 Task: Use Breakbeat Long Effect in this video Movie B.mp4
Action: Mouse moved to (343, 47)
Screenshot: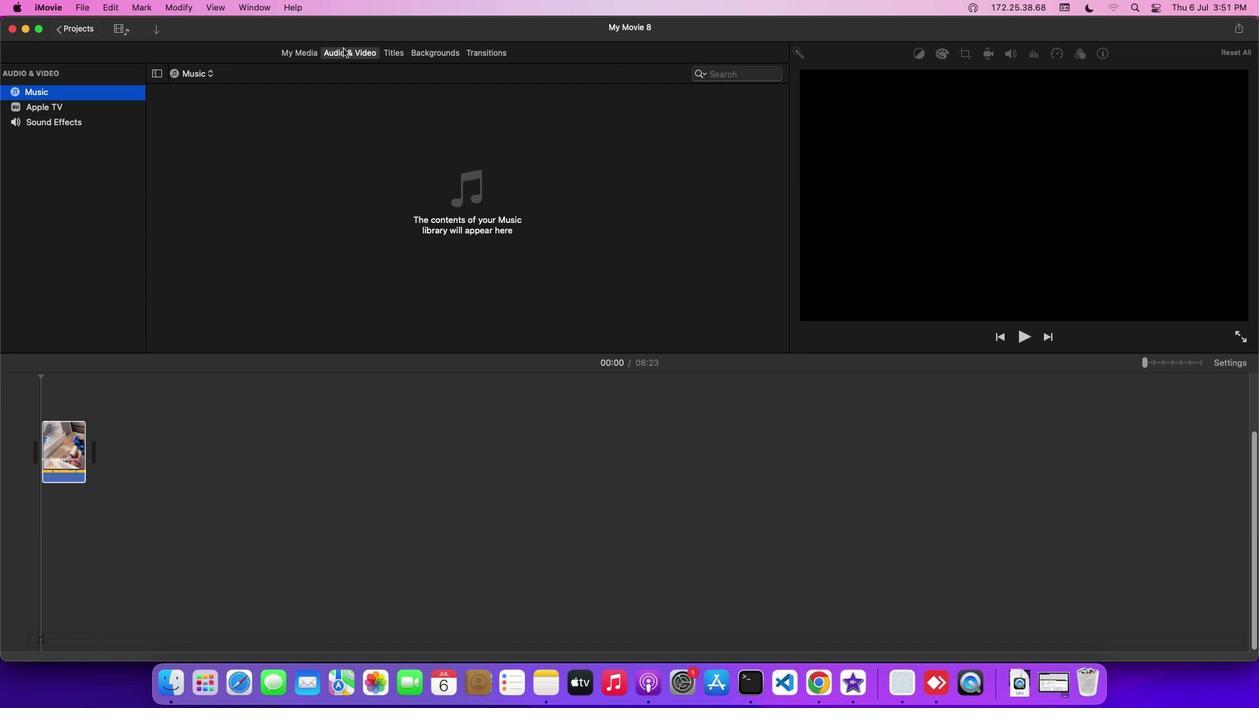 
Action: Mouse pressed left at (343, 47)
Screenshot: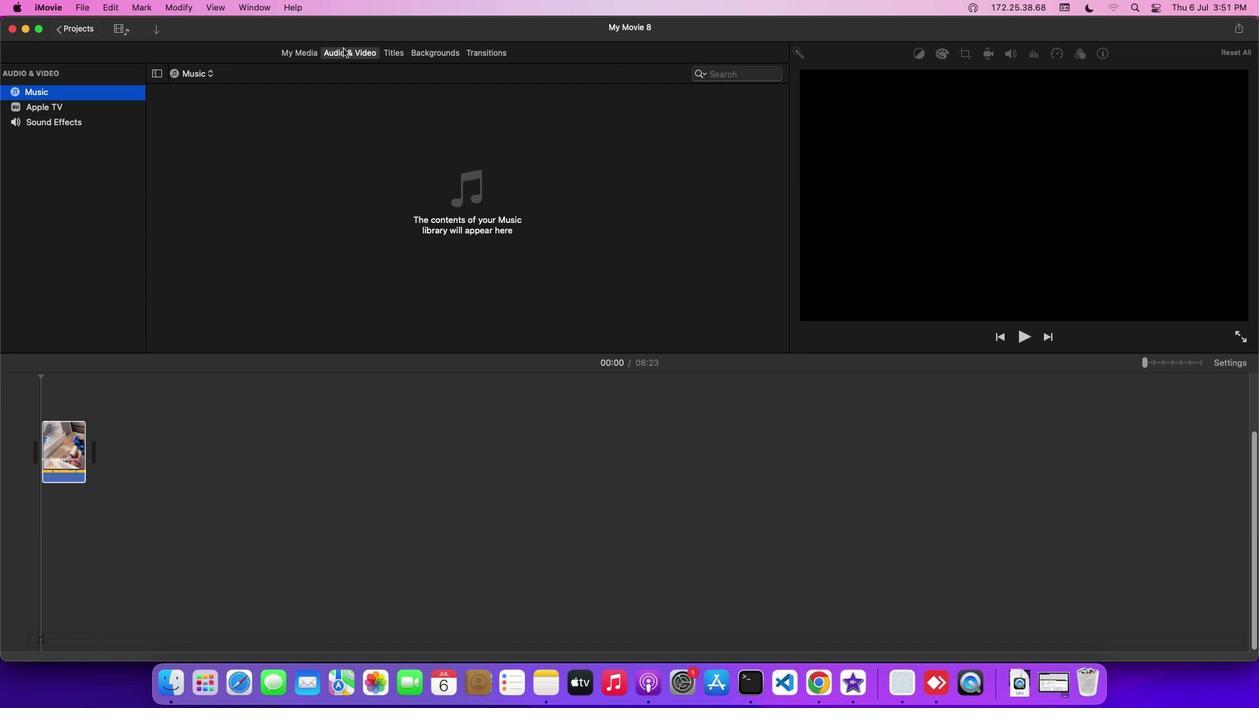 
Action: Mouse moved to (101, 120)
Screenshot: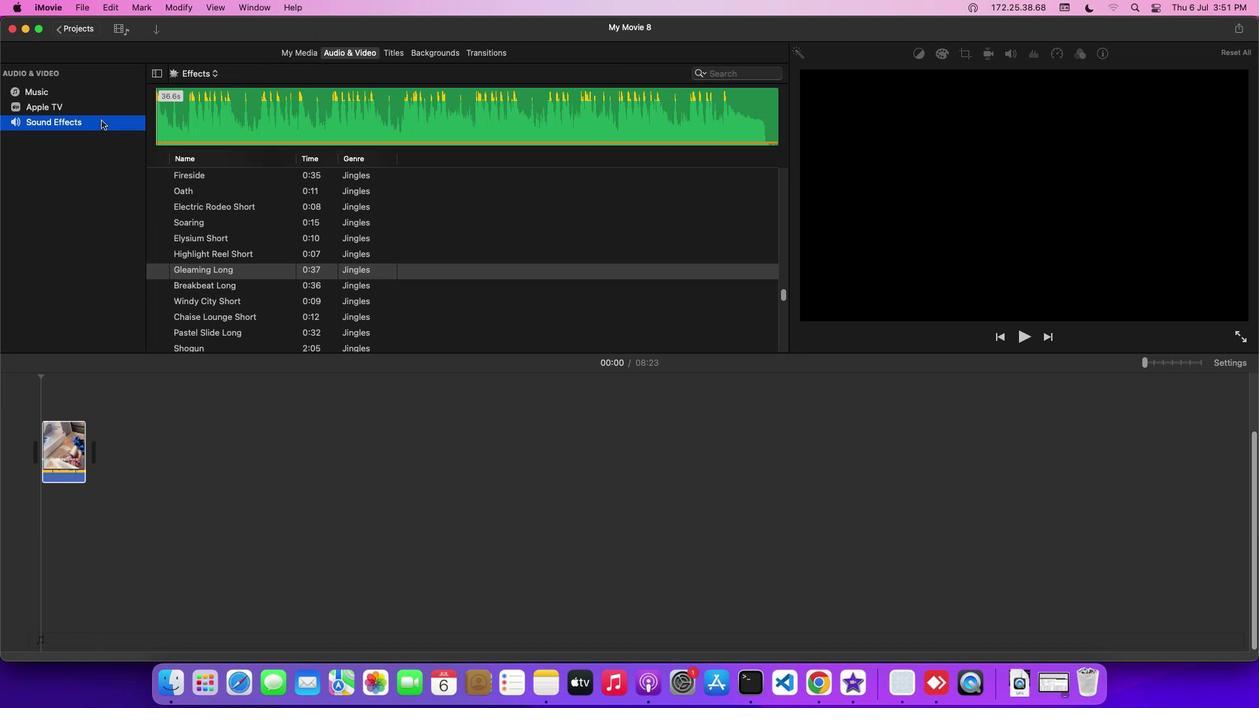 
Action: Mouse pressed left at (101, 120)
Screenshot: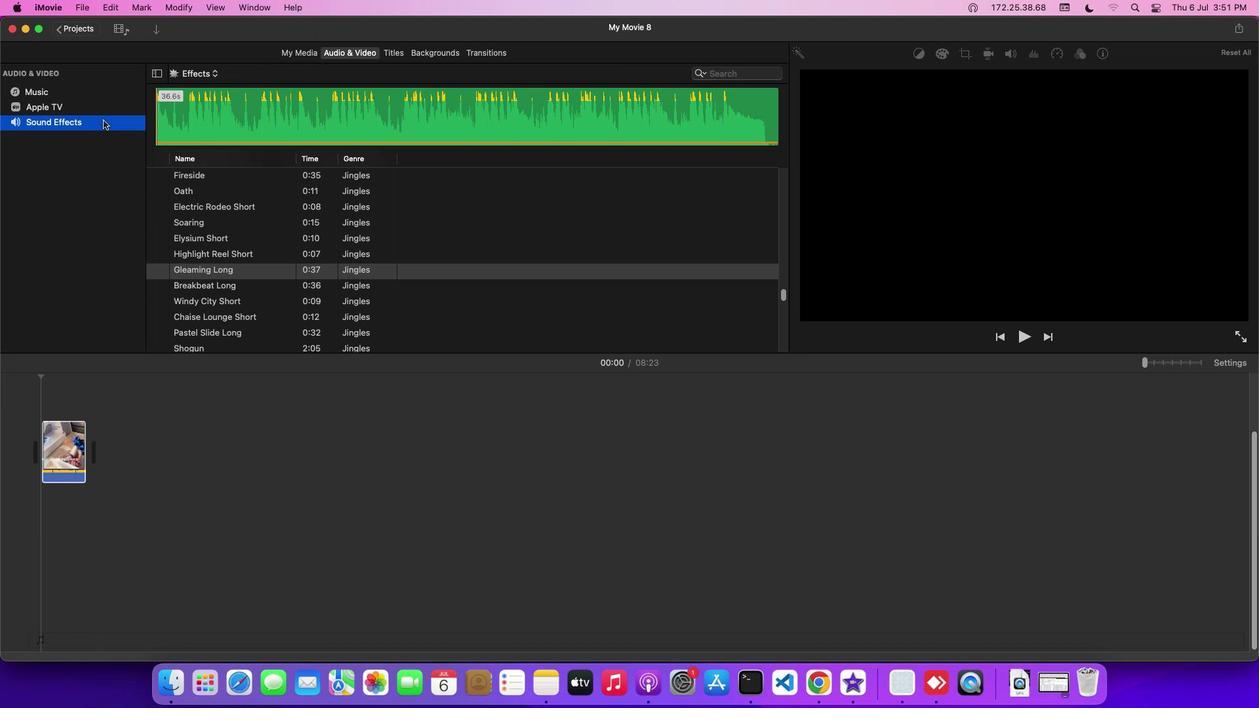 
Action: Mouse moved to (265, 282)
Screenshot: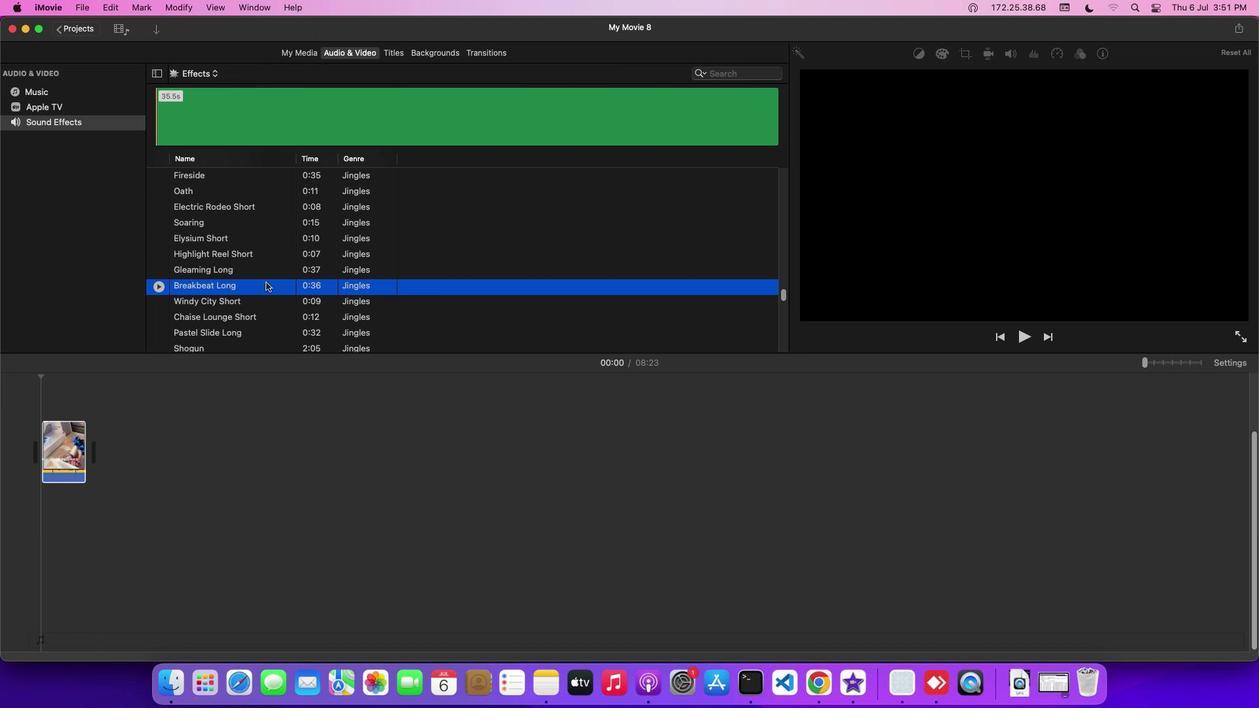 
Action: Mouse pressed left at (265, 282)
Screenshot: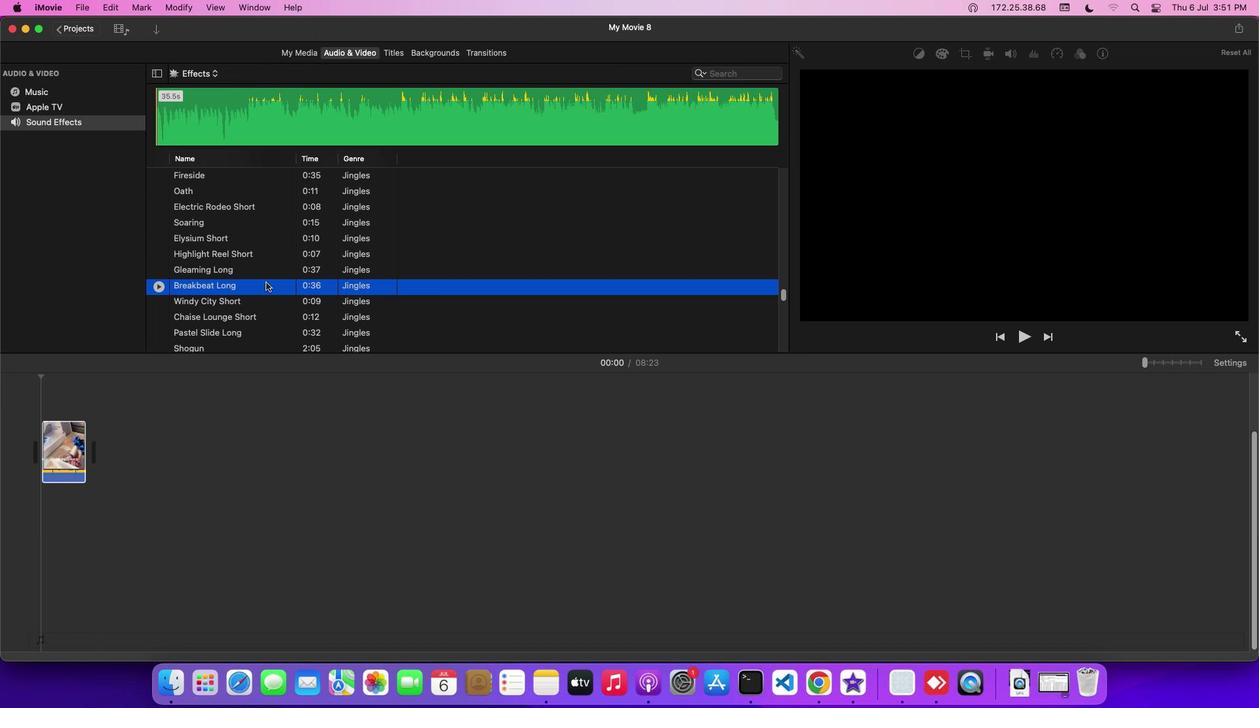 
Action: Mouse moved to (269, 286)
Screenshot: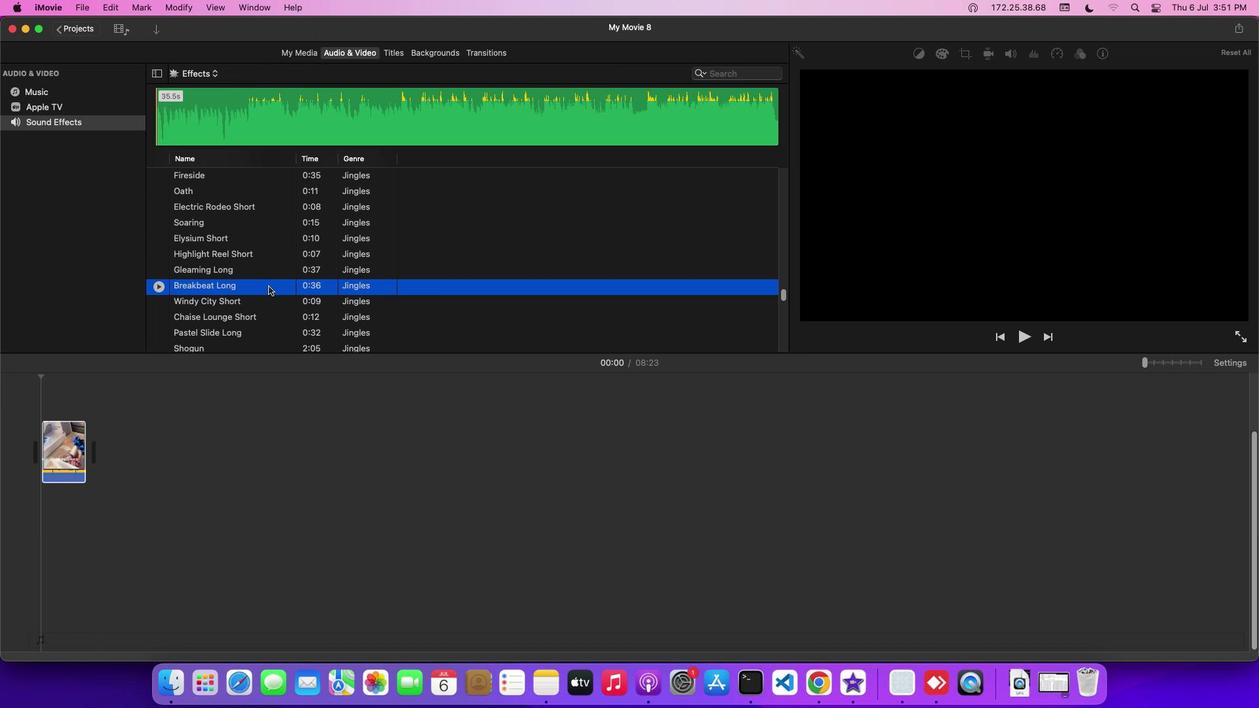 
Action: Mouse pressed left at (269, 286)
Screenshot: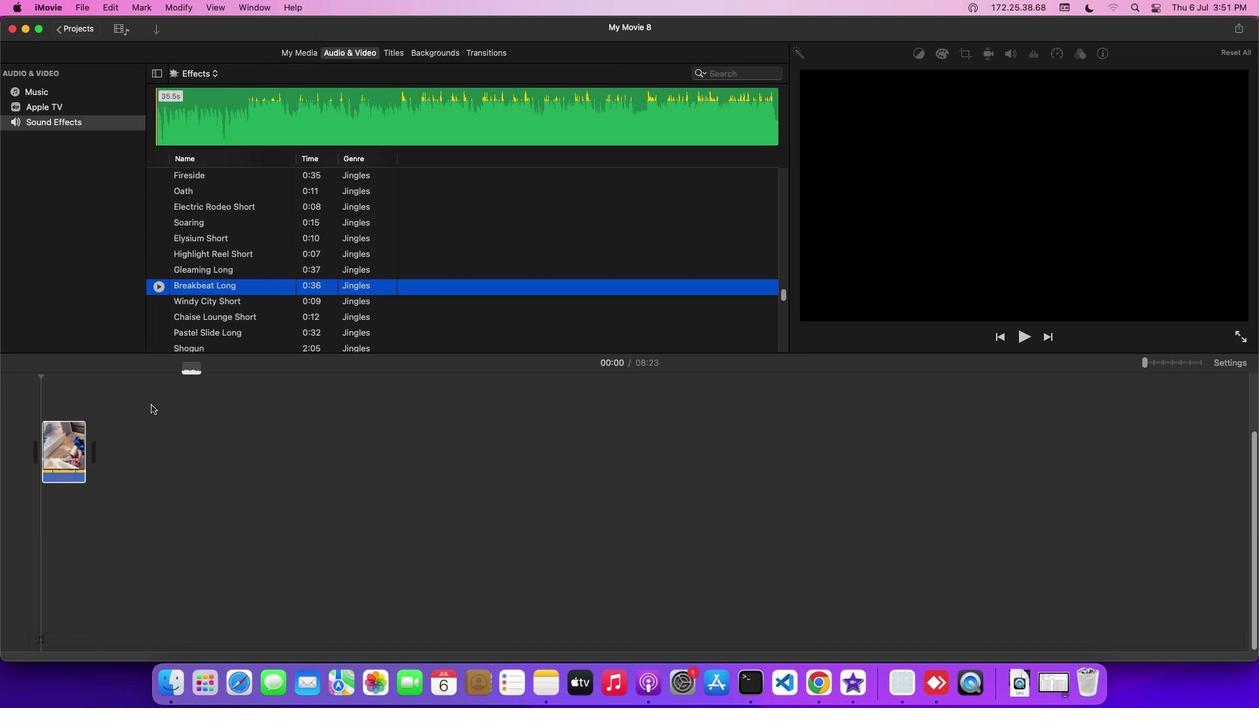 
Action: Mouse moved to (272, 507)
Screenshot: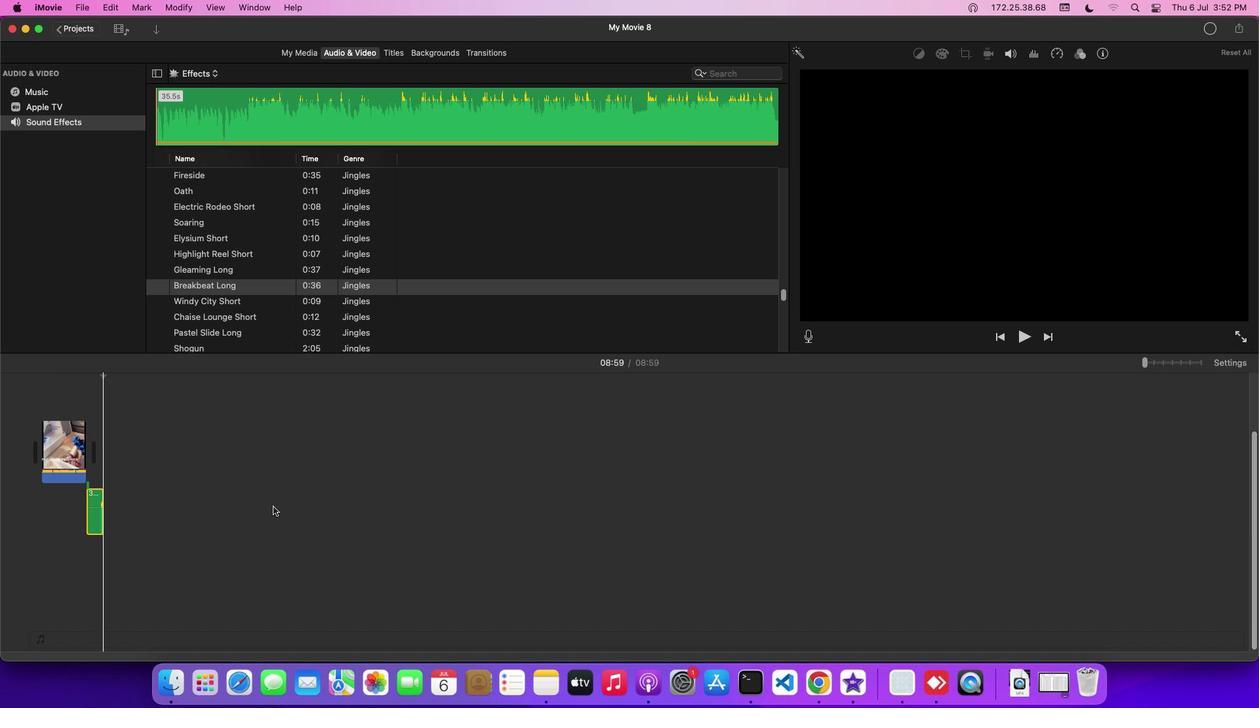 
